 Task: Sort the properties by date added in ascending order.
Action: Mouse moved to (931, 307)
Screenshot: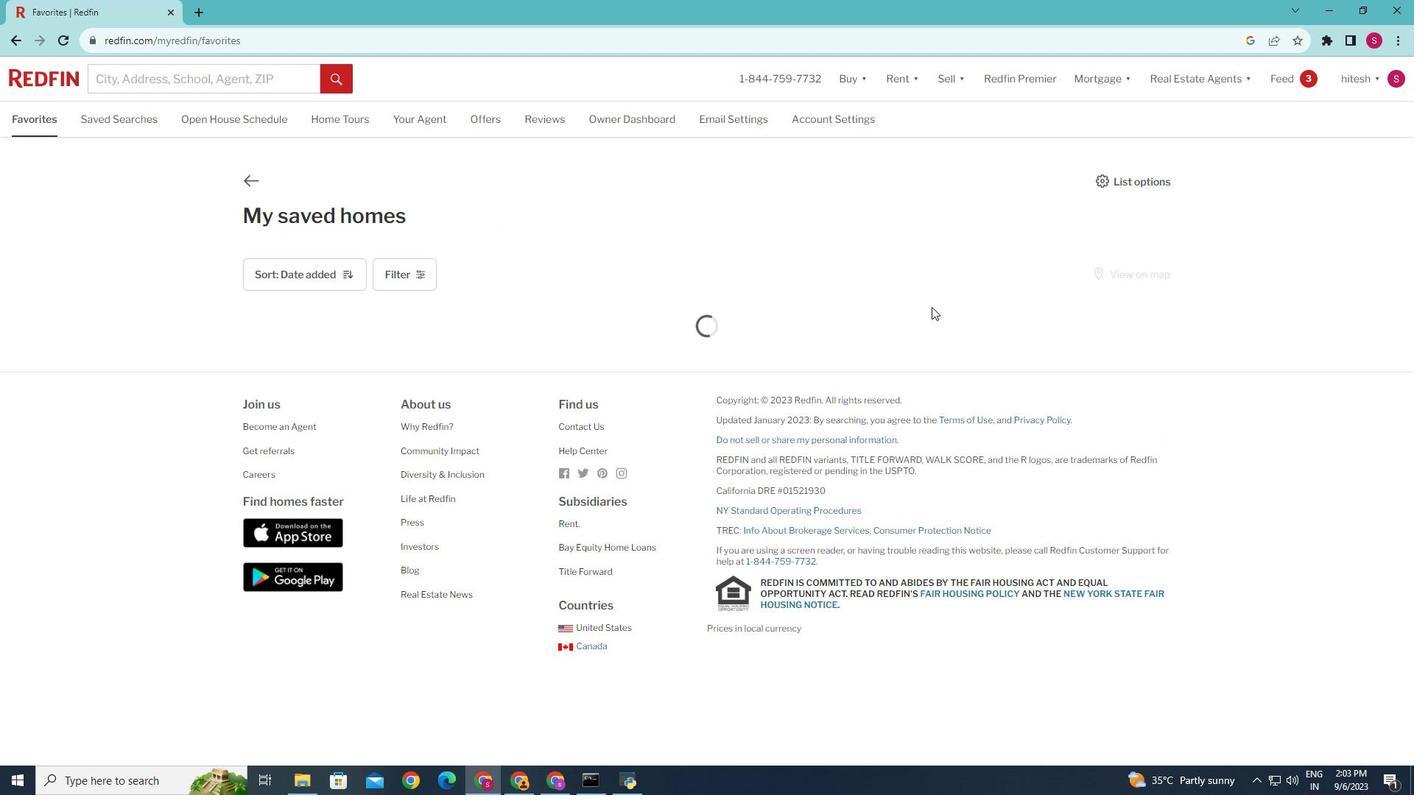 
Action: Mouse pressed left at (931, 307)
Screenshot: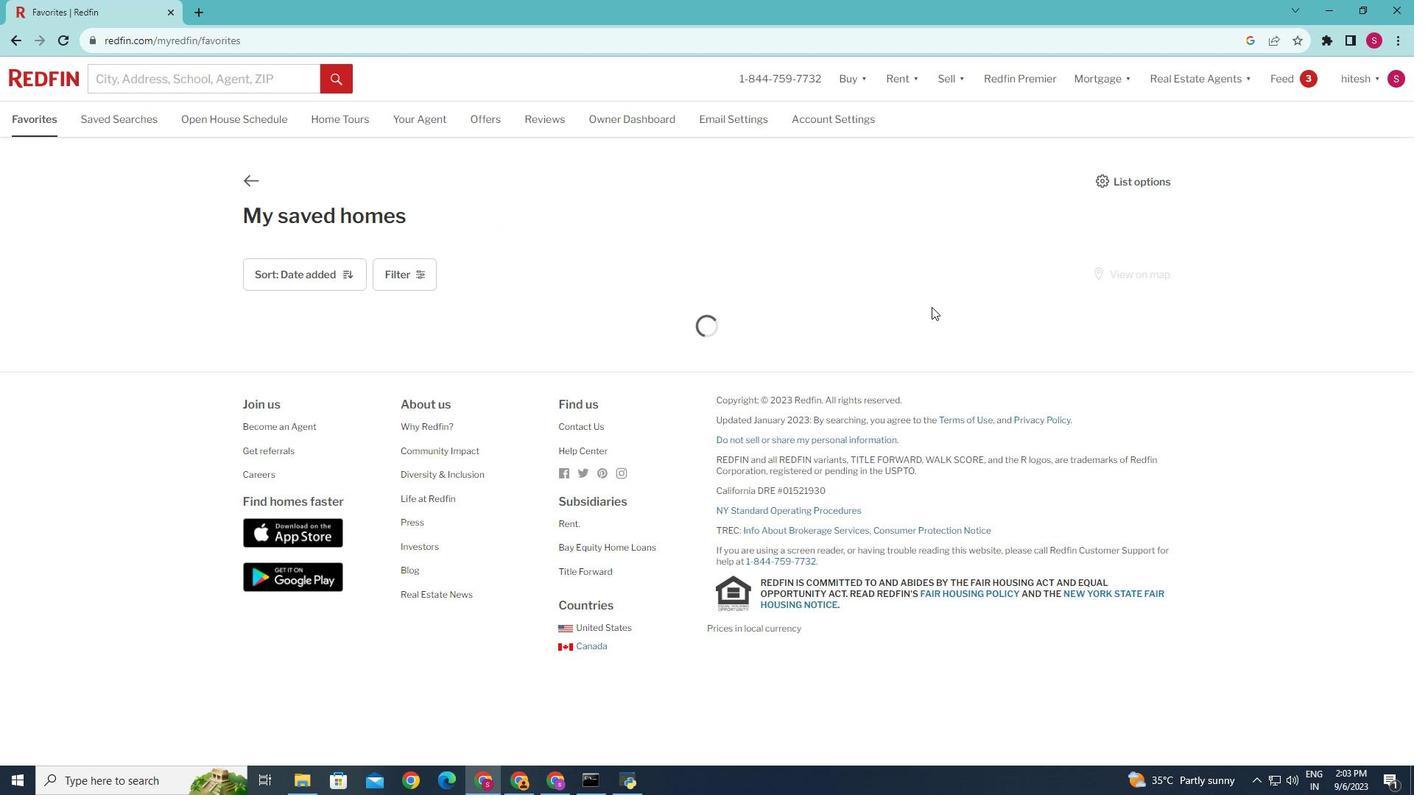 
Action: Mouse moved to (338, 268)
Screenshot: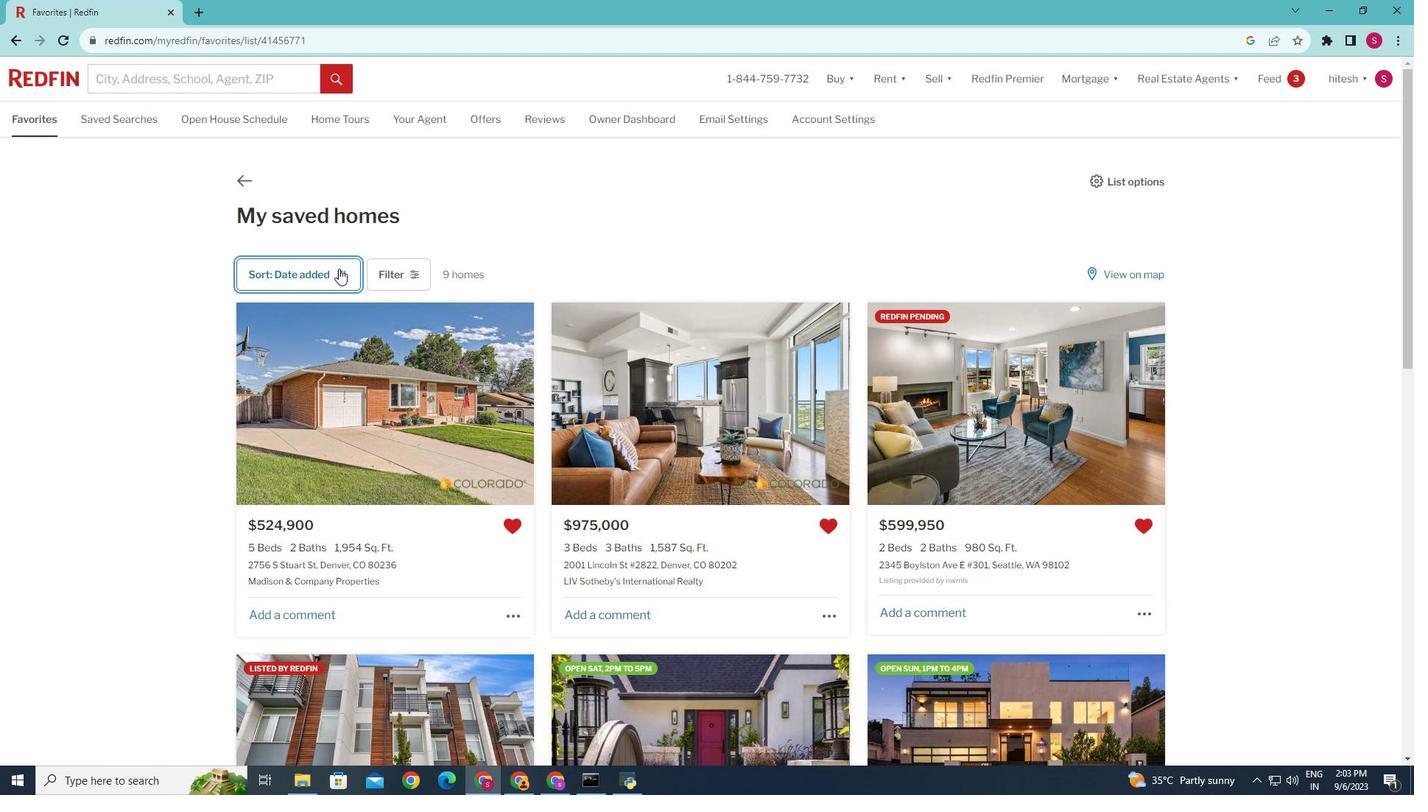 
Action: Mouse pressed left at (338, 268)
Screenshot: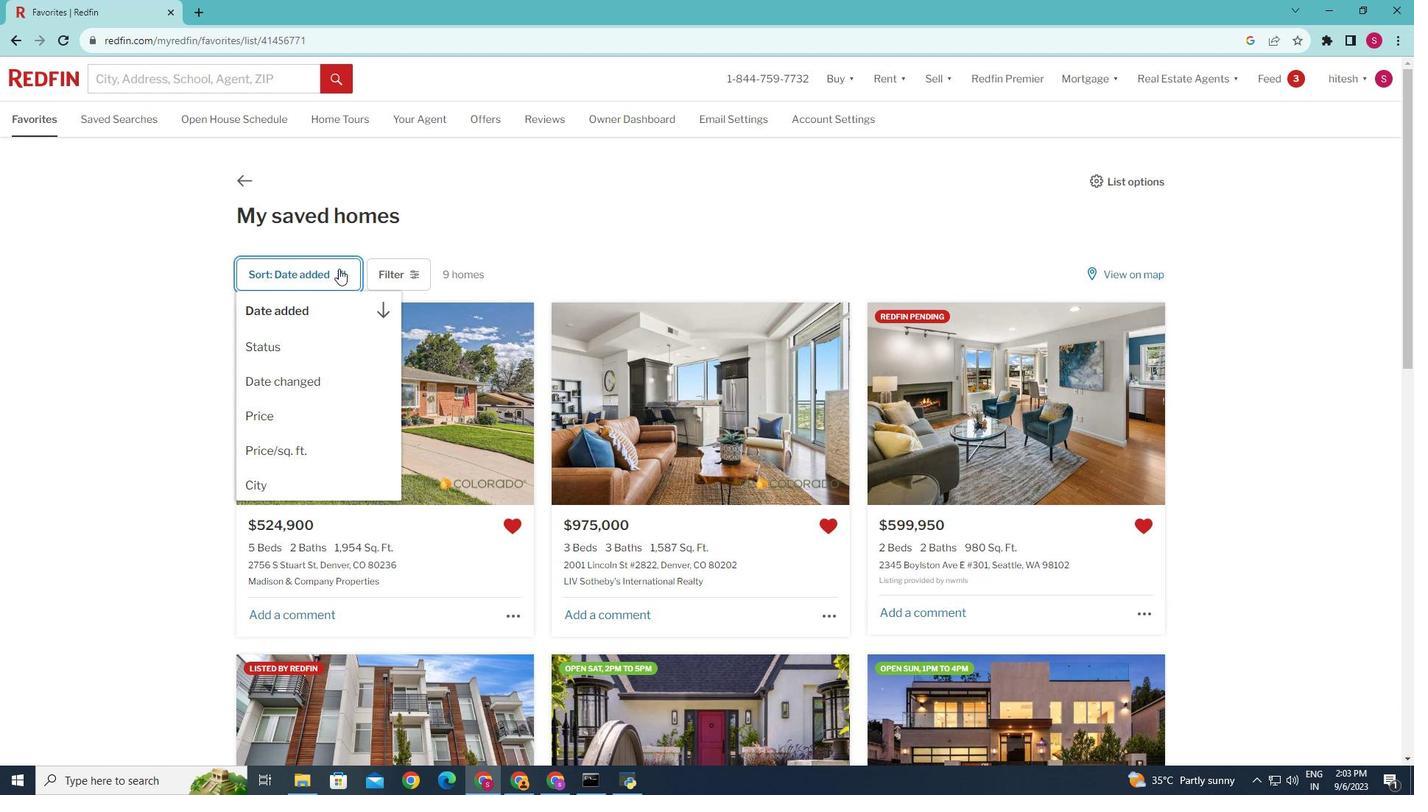 
Action: Mouse moved to (350, 307)
Screenshot: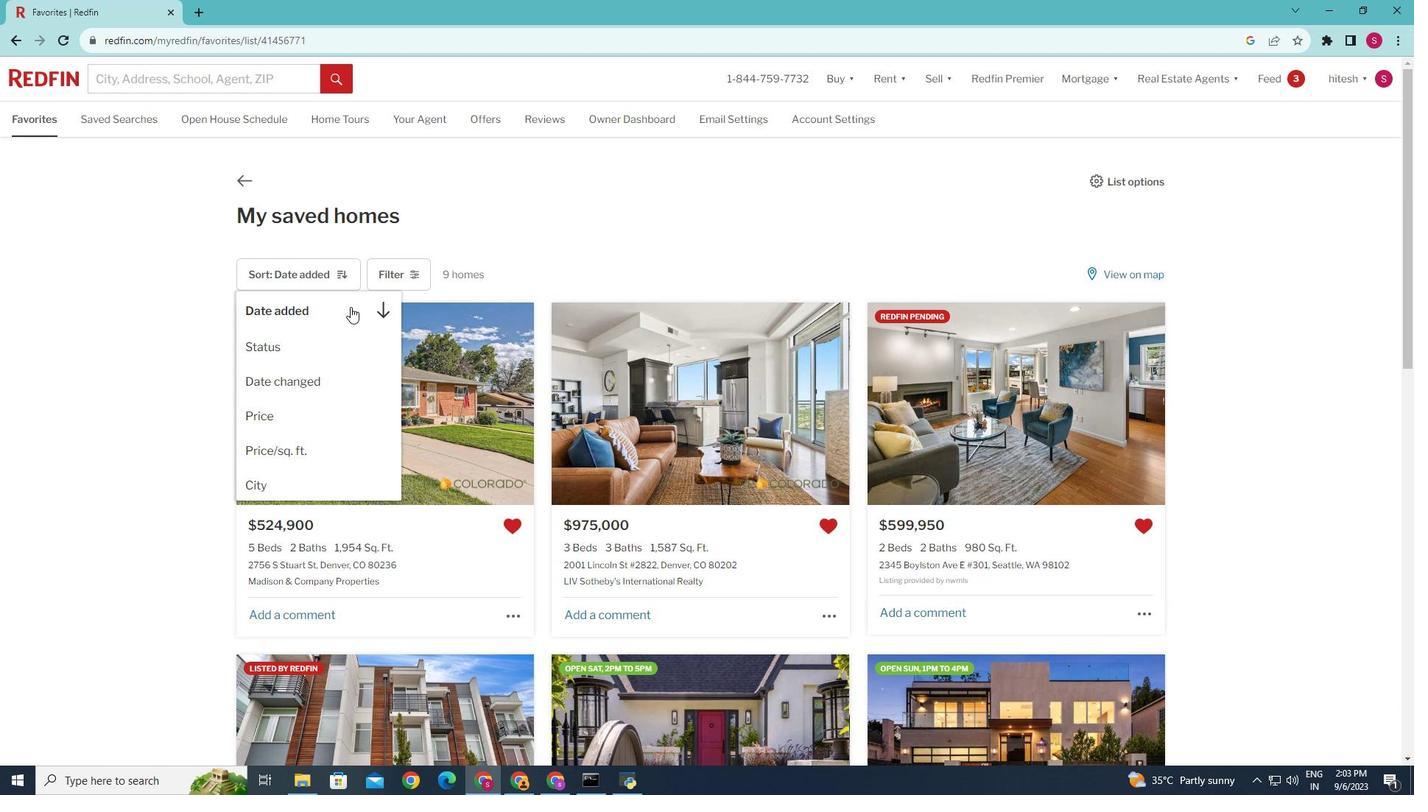 
Action: Mouse pressed left at (350, 307)
Screenshot: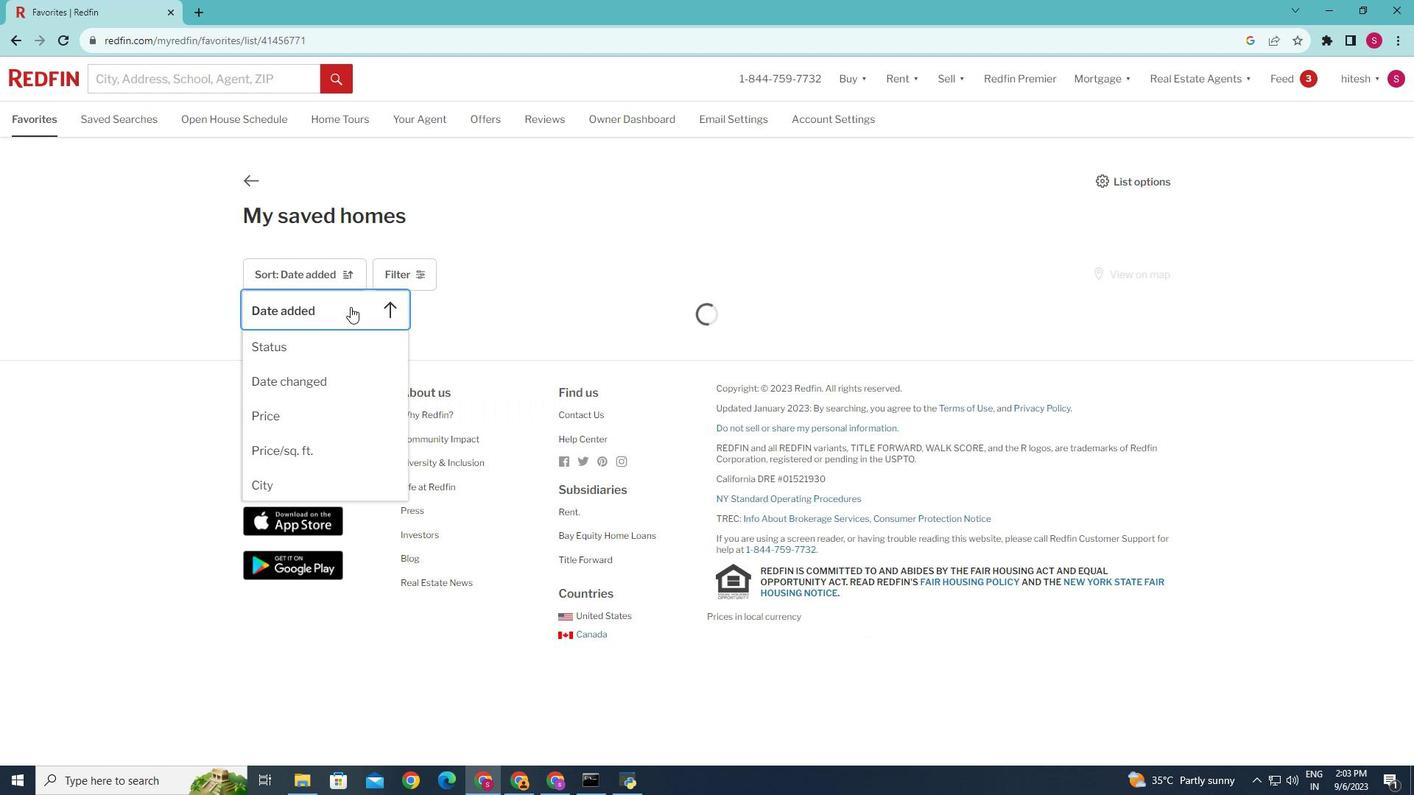 
Action: Mouse moved to (709, 483)
Screenshot: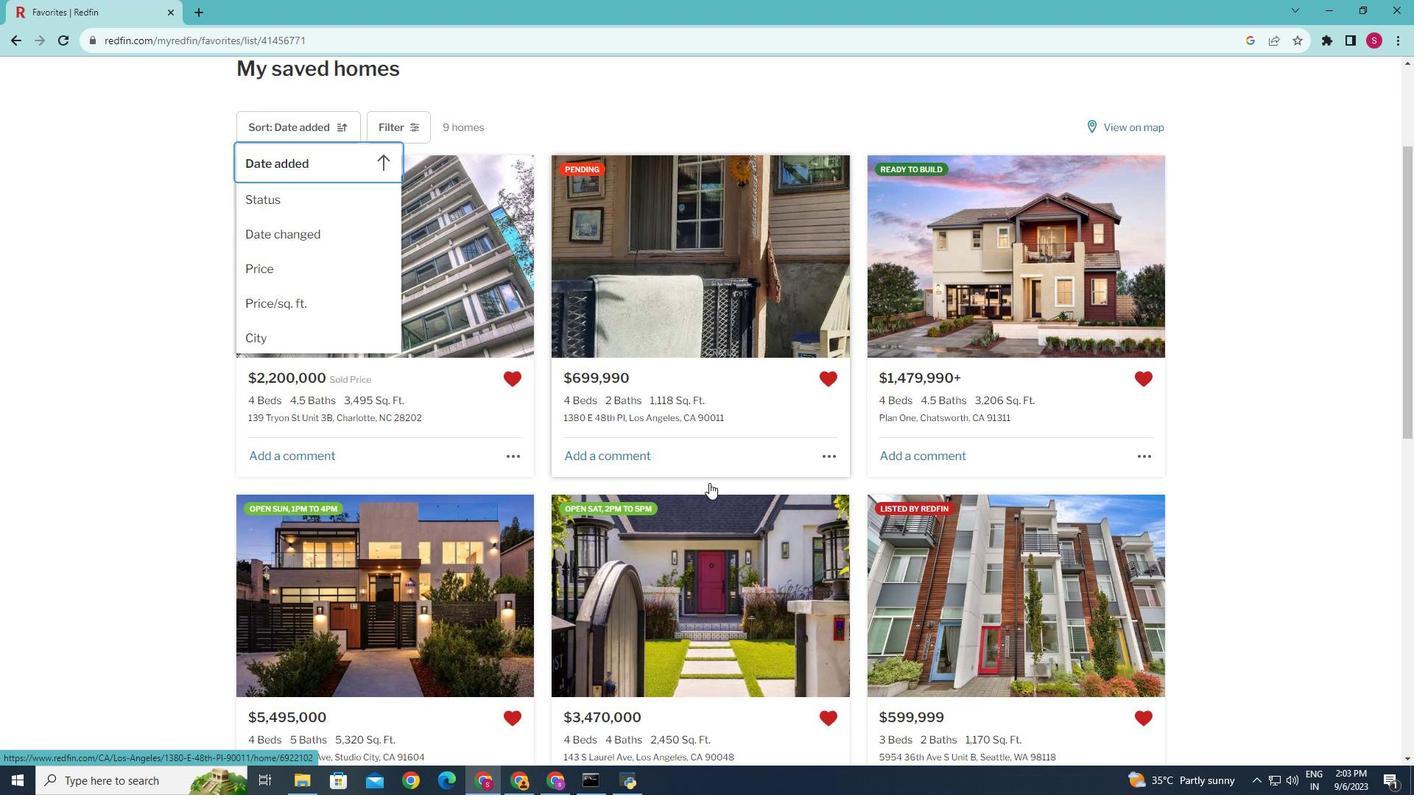 
Action: Mouse scrolled (709, 482) with delta (0, 0)
Screenshot: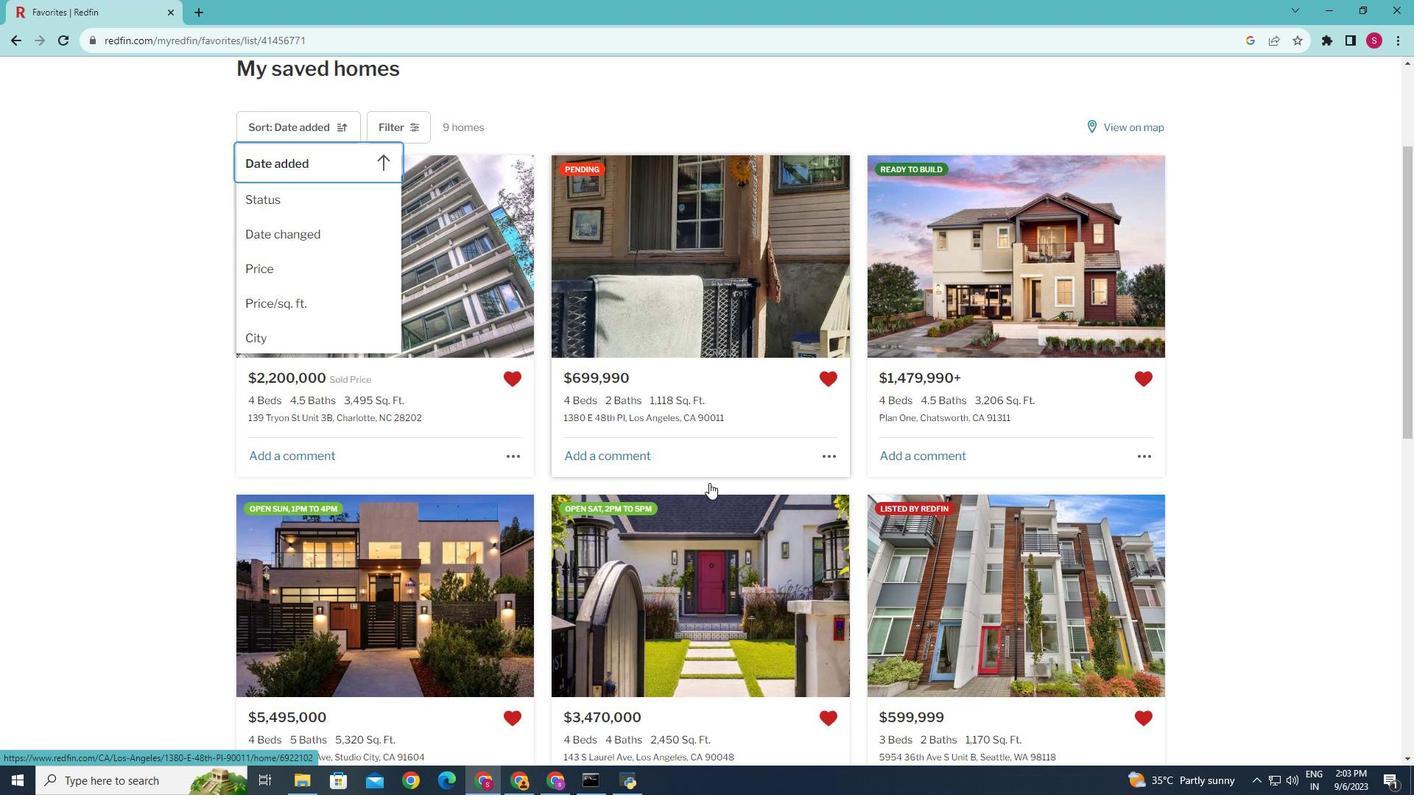 
Action: Mouse scrolled (709, 482) with delta (0, 0)
Screenshot: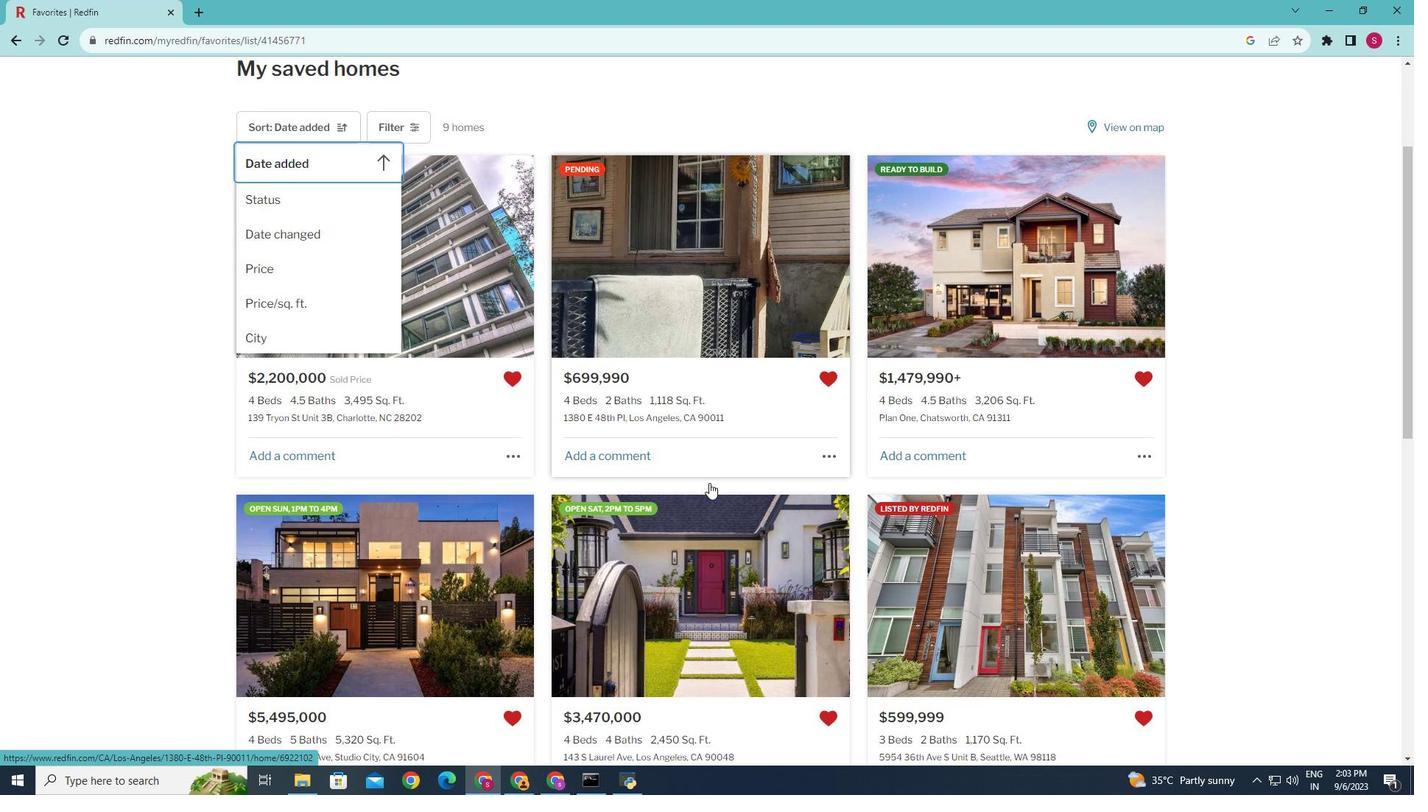 
Action: Mouse scrolled (709, 482) with delta (0, 0)
Screenshot: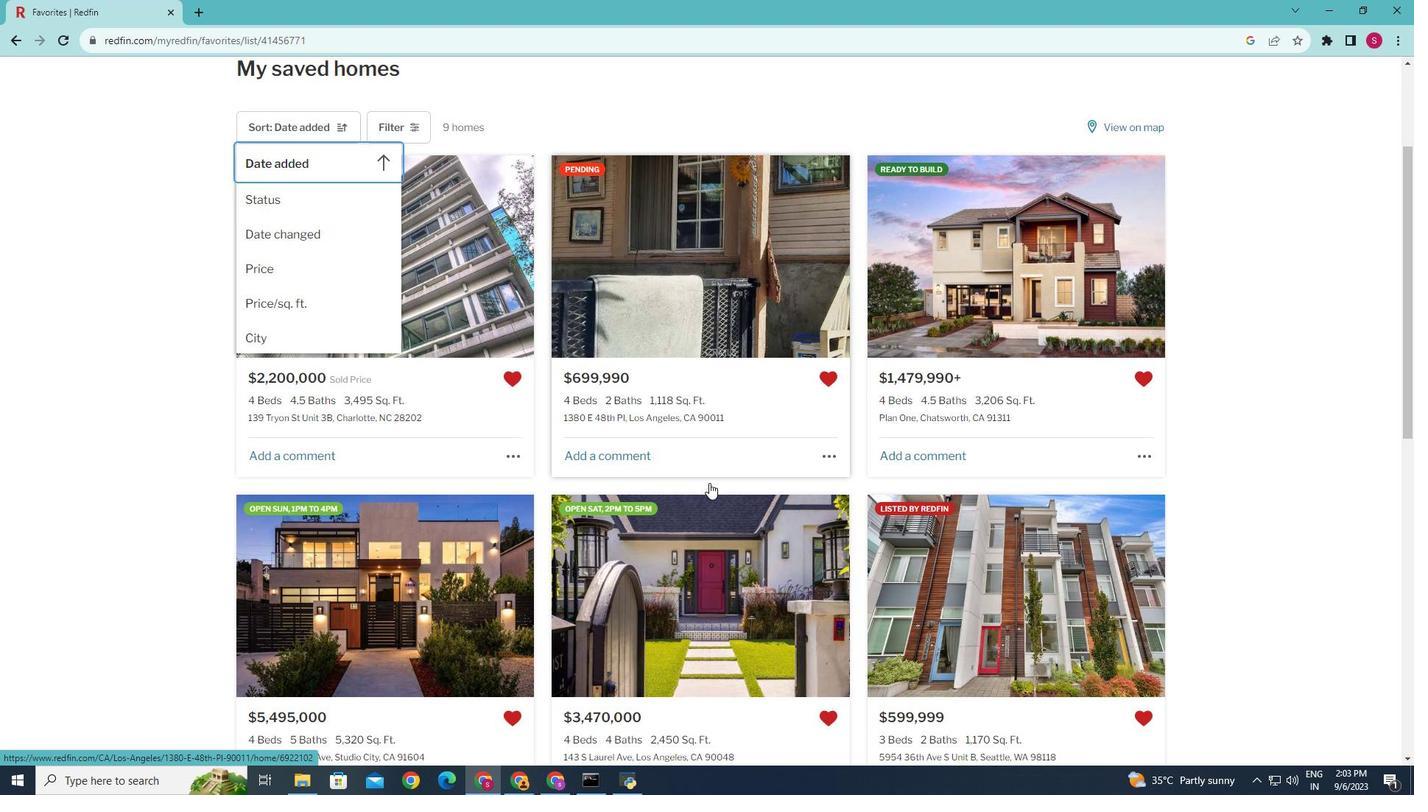 
Action: Mouse scrolled (709, 483) with delta (0, 0)
Screenshot: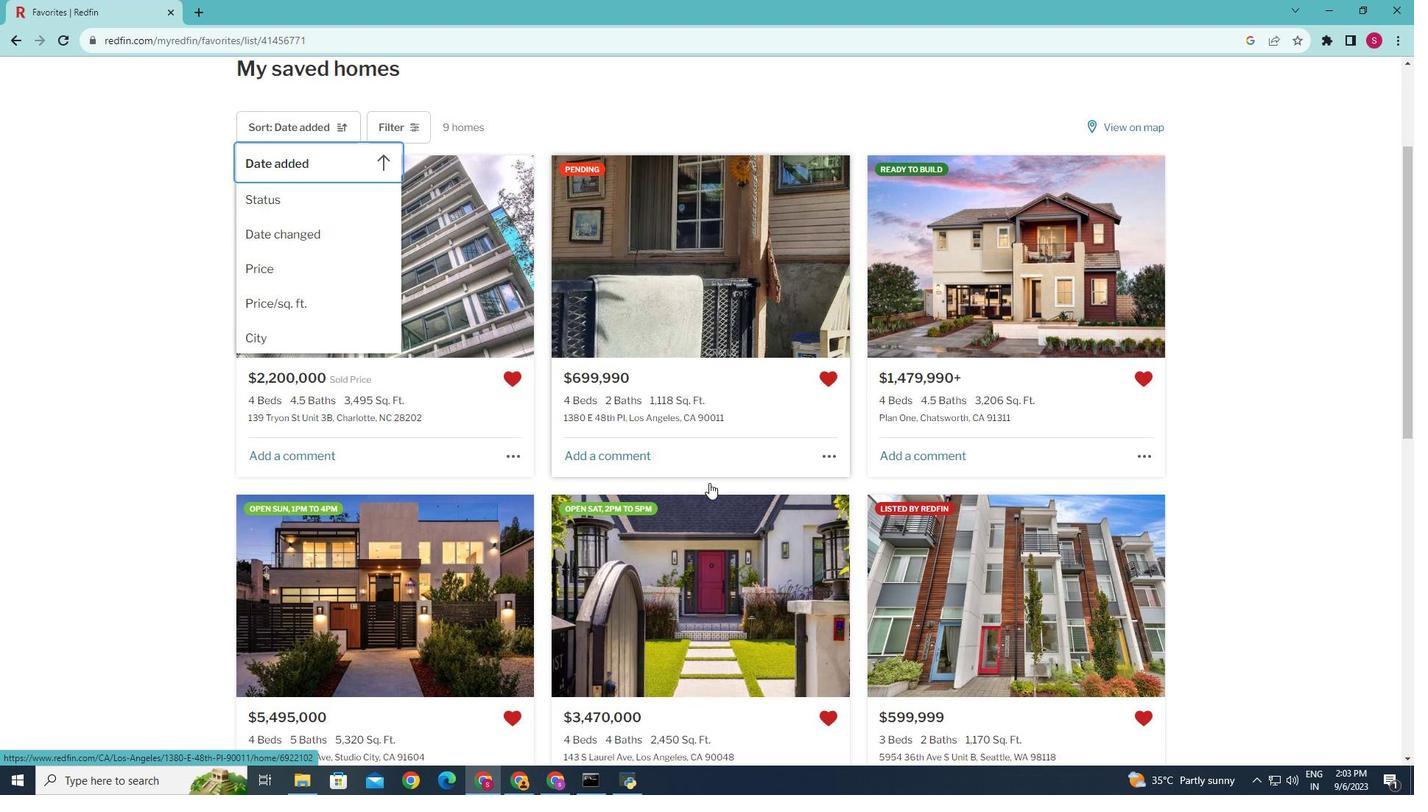 
Action: Mouse scrolled (709, 482) with delta (0, 0)
Screenshot: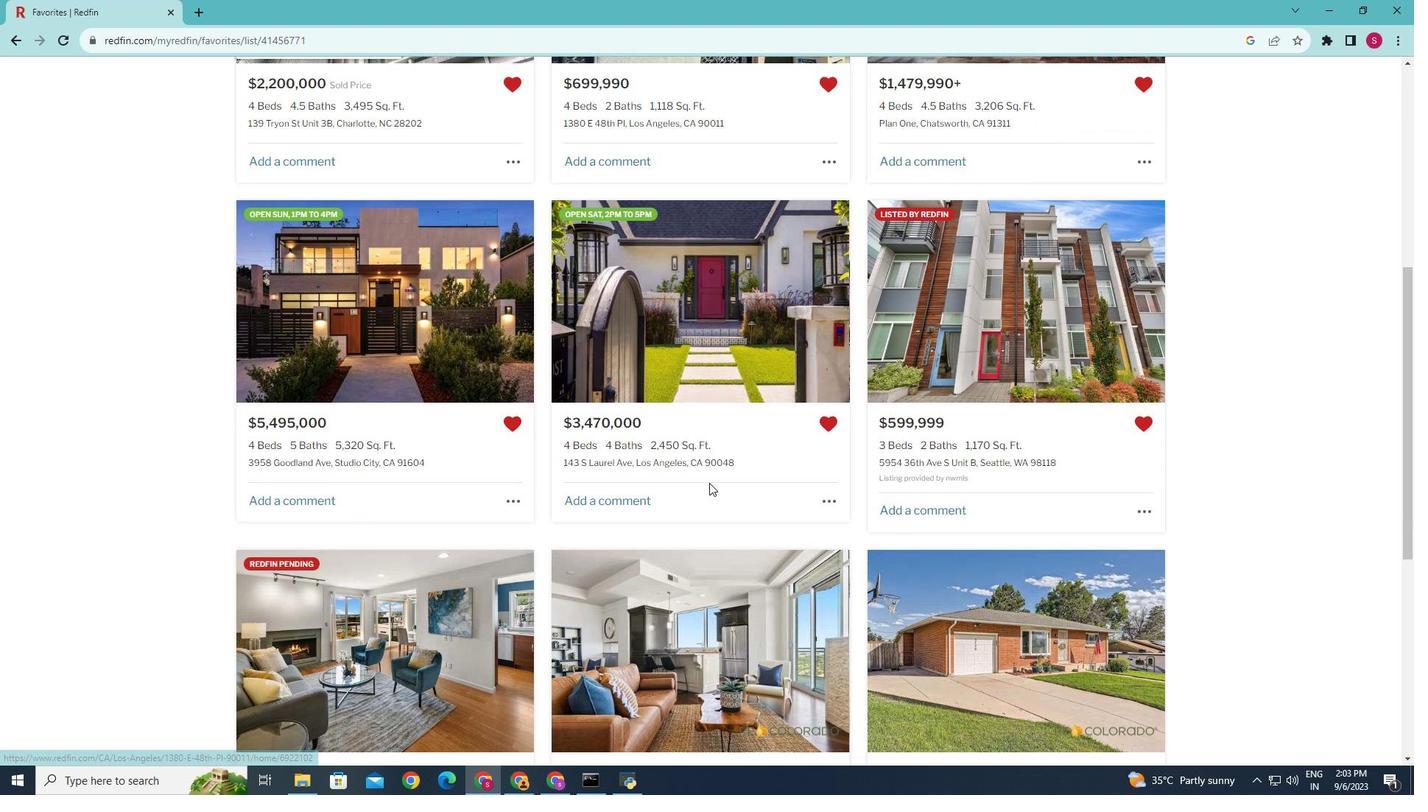 
Action: Mouse scrolled (709, 482) with delta (0, 0)
Screenshot: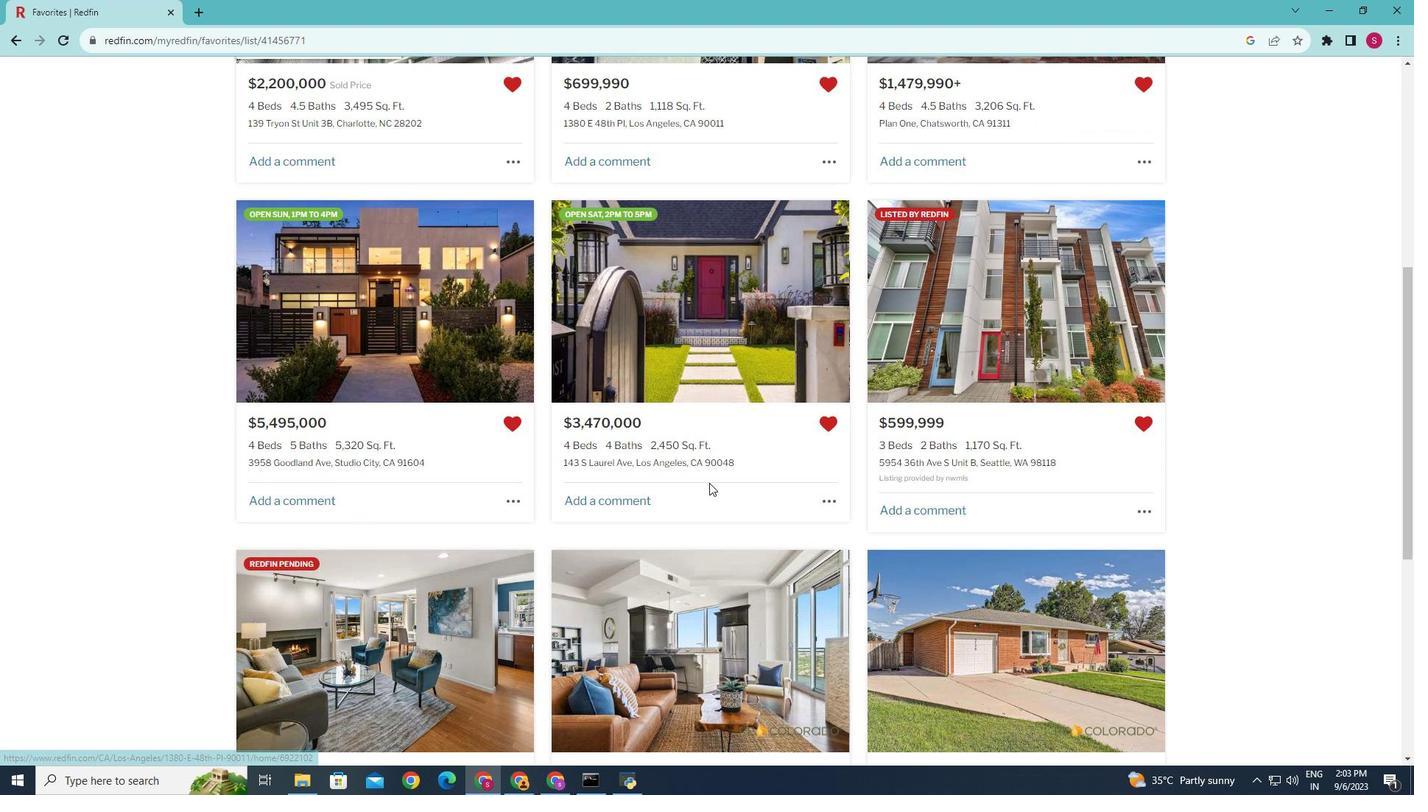 
Action: Mouse scrolled (709, 482) with delta (0, 0)
Screenshot: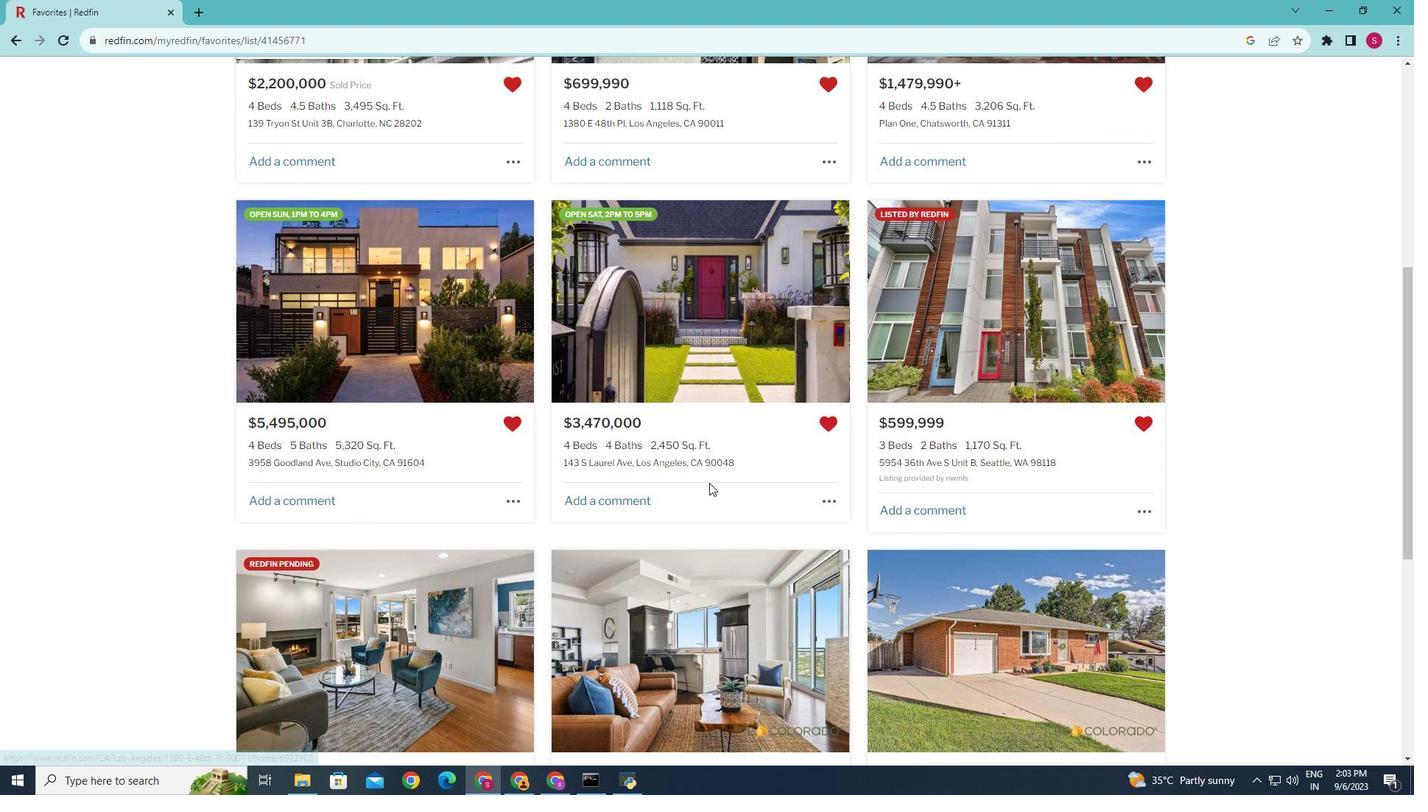 
Action: Mouse scrolled (709, 482) with delta (0, 0)
Screenshot: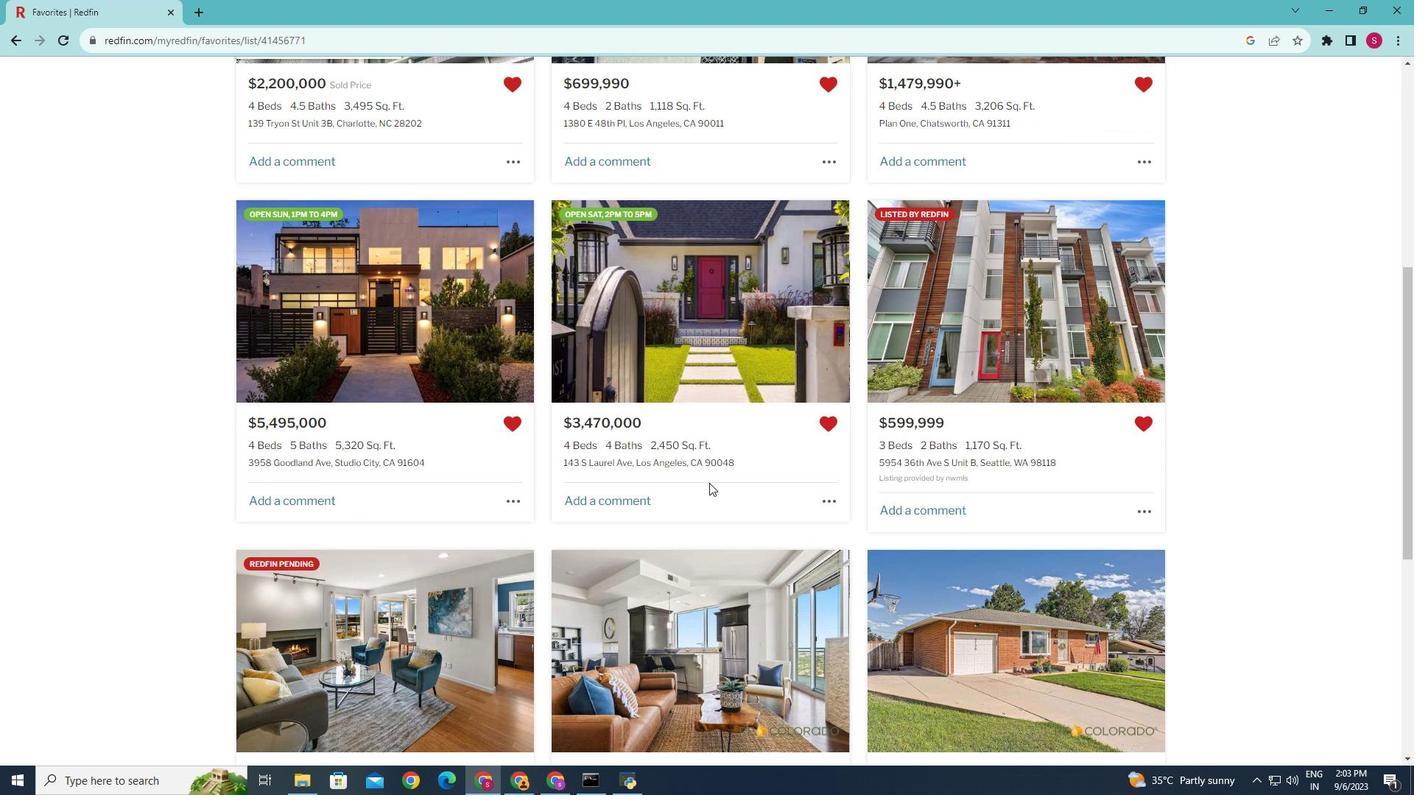 
Action: Mouse moved to (710, 479)
Screenshot: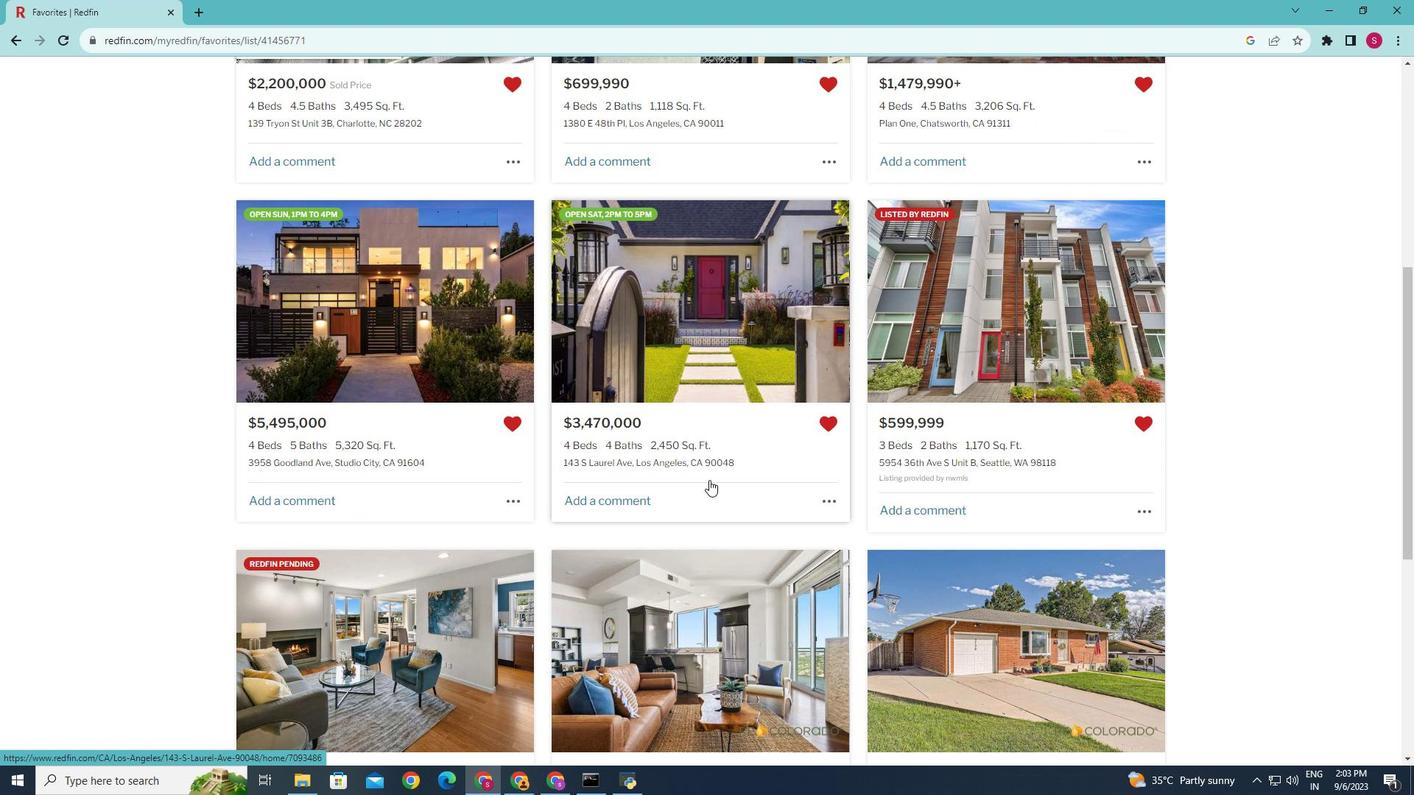 
